 Task: Create List Brand Naming Strategy in Board Product Management Platforms and Tools to Workspace Health and Wellness Services. Create List Brand Naming Planning in Board Voice of Employee Feedback Analysis to Workspace Health and Wellness Services. Create List Brand Naming Evaluation in Board IT Change Management and Implementation to Workspace Health and Wellness Services
Action: Mouse moved to (52, 259)
Screenshot: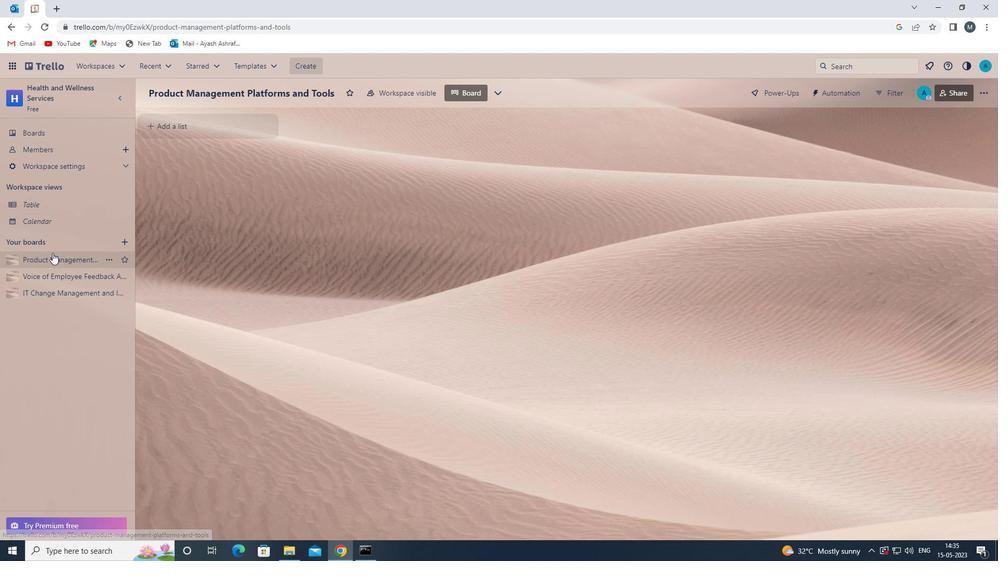 
Action: Mouse pressed left at (52, 259)
Screenshot: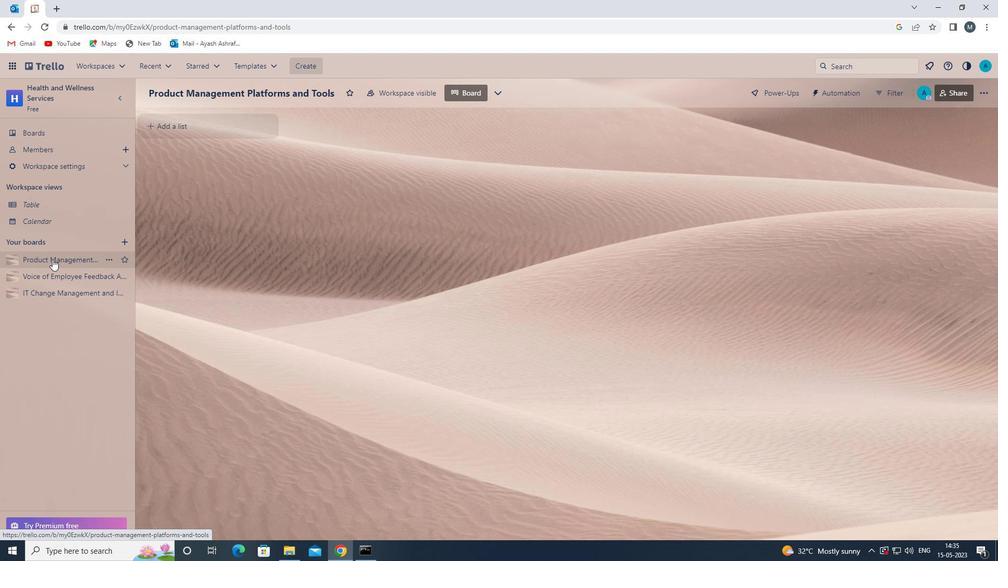 
Action: Mouse moved to (203, 126)
Screenshot: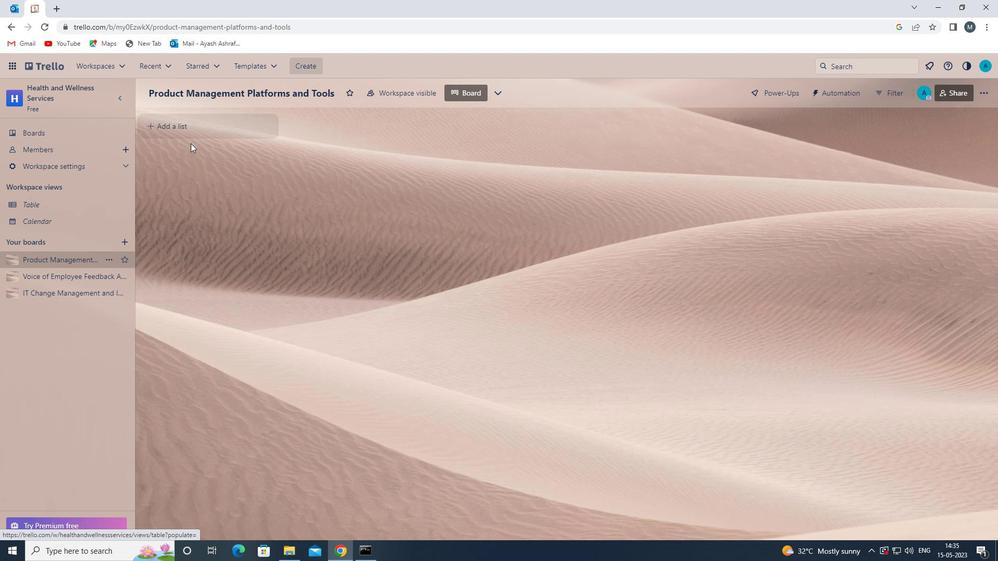 
Action: Mouse pressed left at (203, 126)
Screenshot: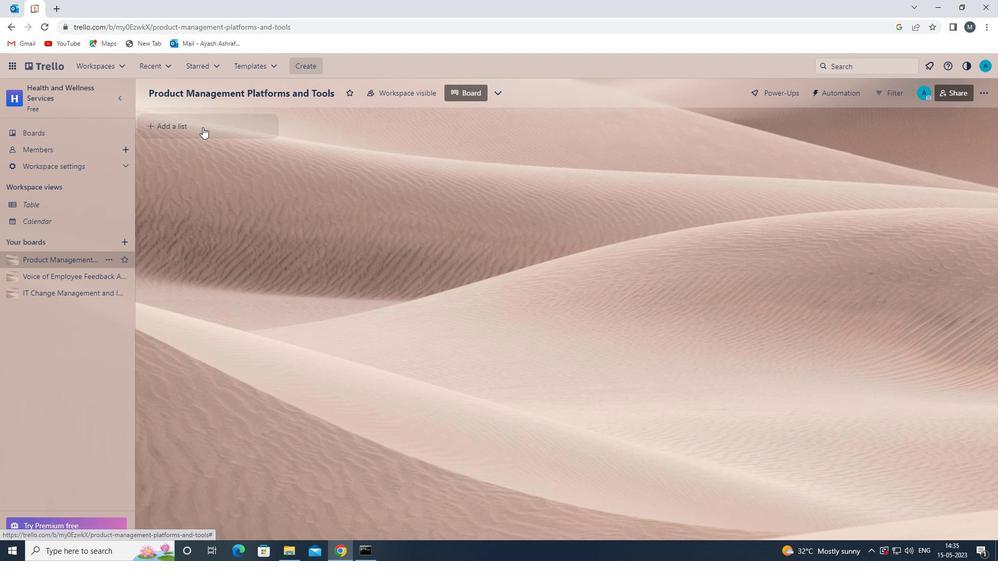 
Action: Mouse moved to (197, 127)
Screenshot: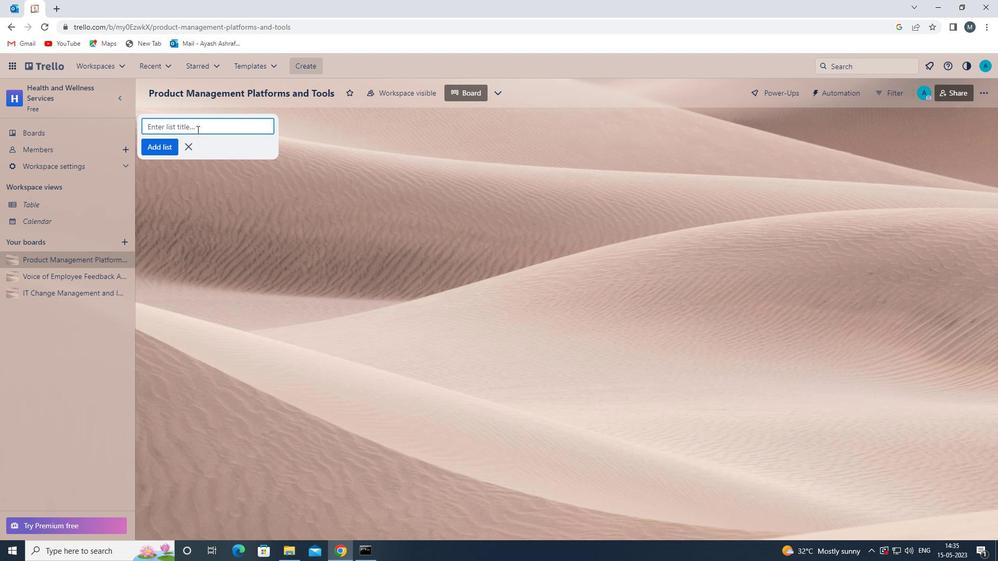 
Action: Mouse pressed left at (197, 127)
Screenshot: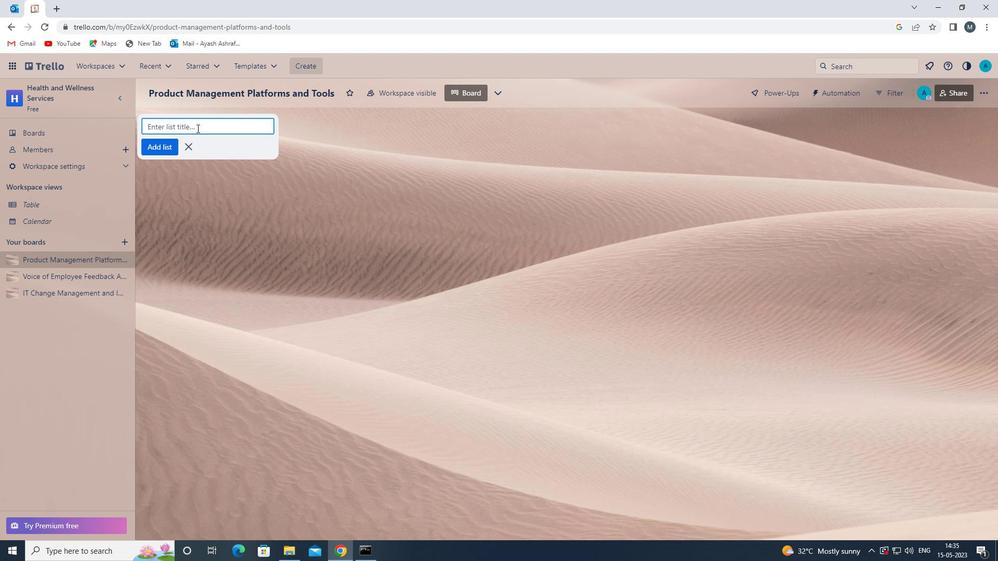 
Action: Mouse moved to (197, 127)
Screenshot: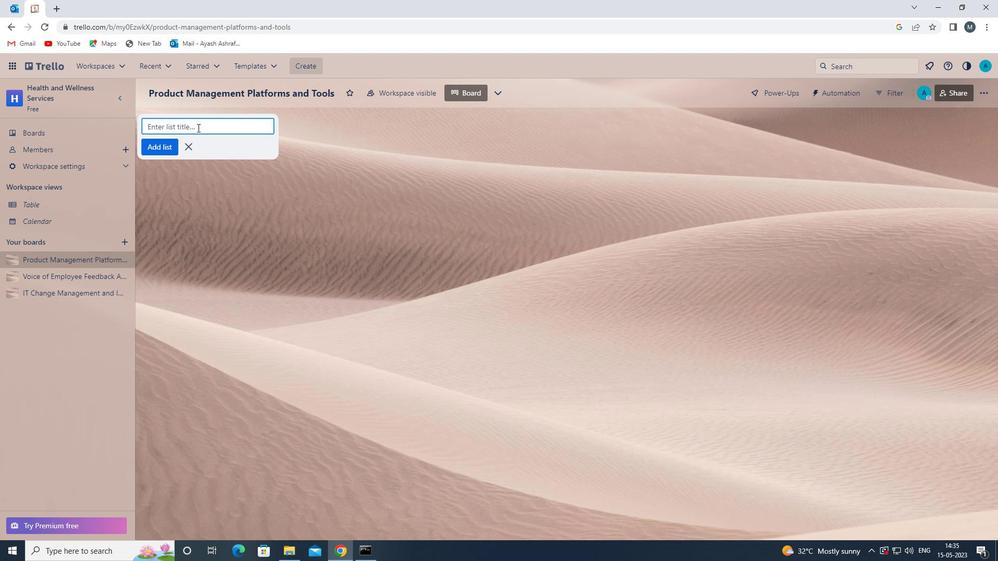 
Action: Key pressed <Key.shift>BRAND<Key.space><Key.shift><Key.shift><Key.shift><Key.shift><Key.shift>NMAIUNG<Key.space><Key.backspace><Key.backspace><Key.backspace><Key.backspace><Key.backspace><Key.backspace><Key.backspace>AMING<Key.space><Key.shift>STRATEGY<Key.space>
Screenshot: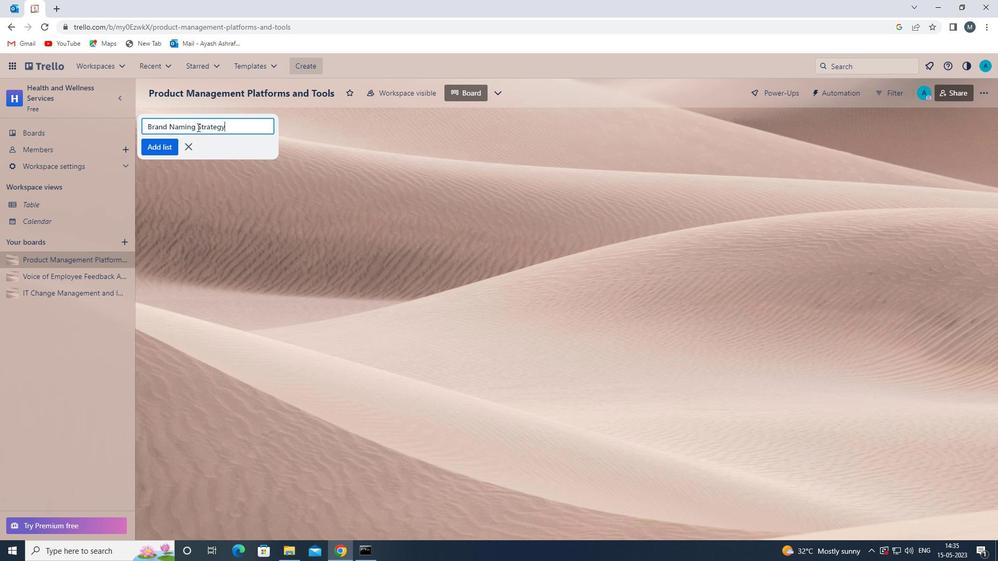 
Action: Mouse moved to (166, 147)
Screenshot: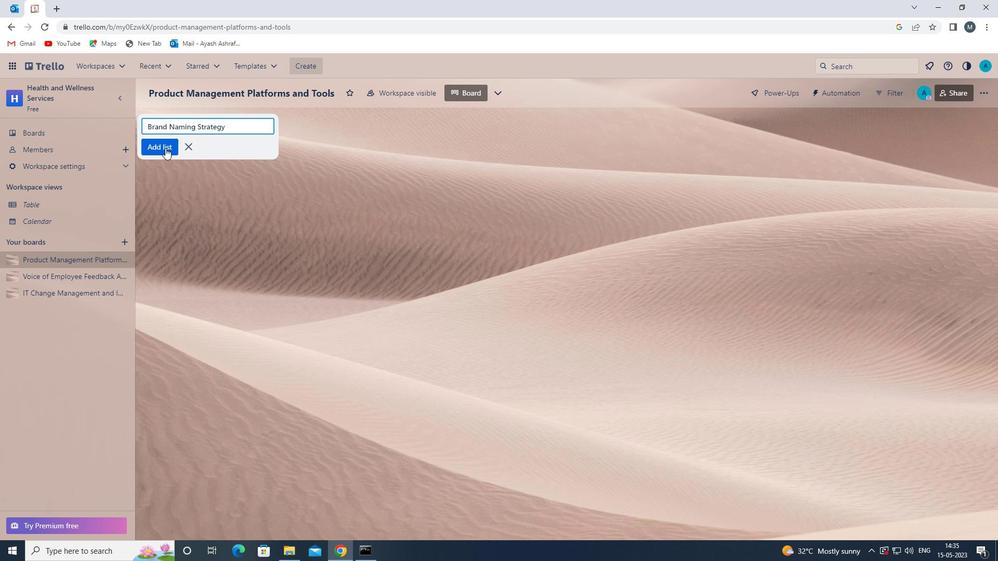 
Action: Mouse pressed left at (166, 147)
Screenshot: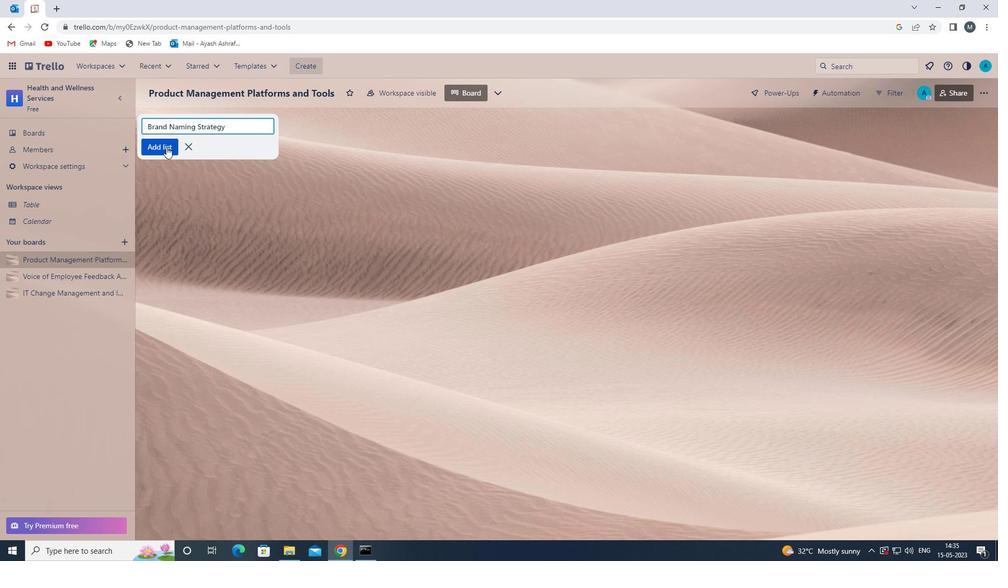 
Action: Mouse moved to (190, 233)
Screenshot: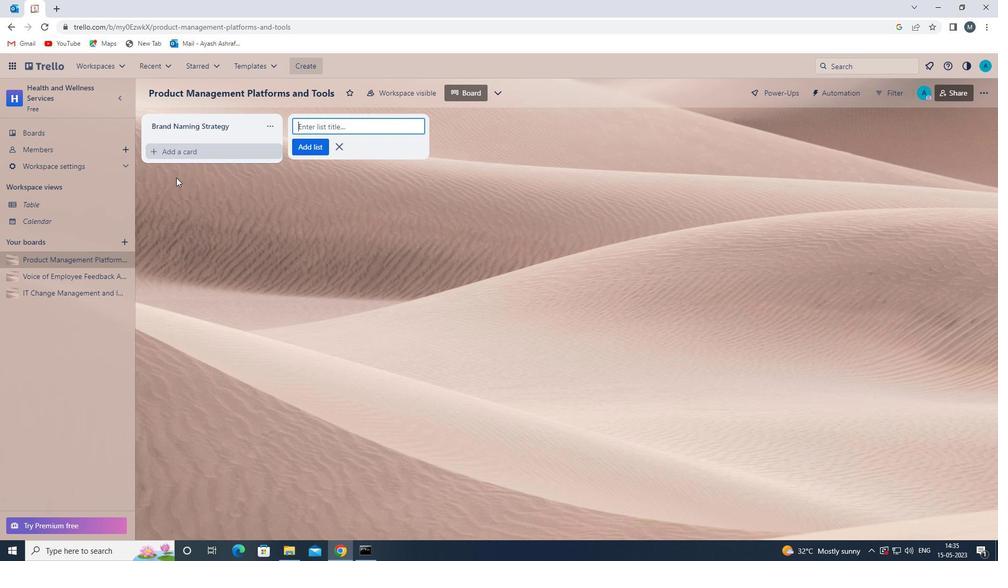 
Action: Mouse pressed left at (190, 233)
Screenshot: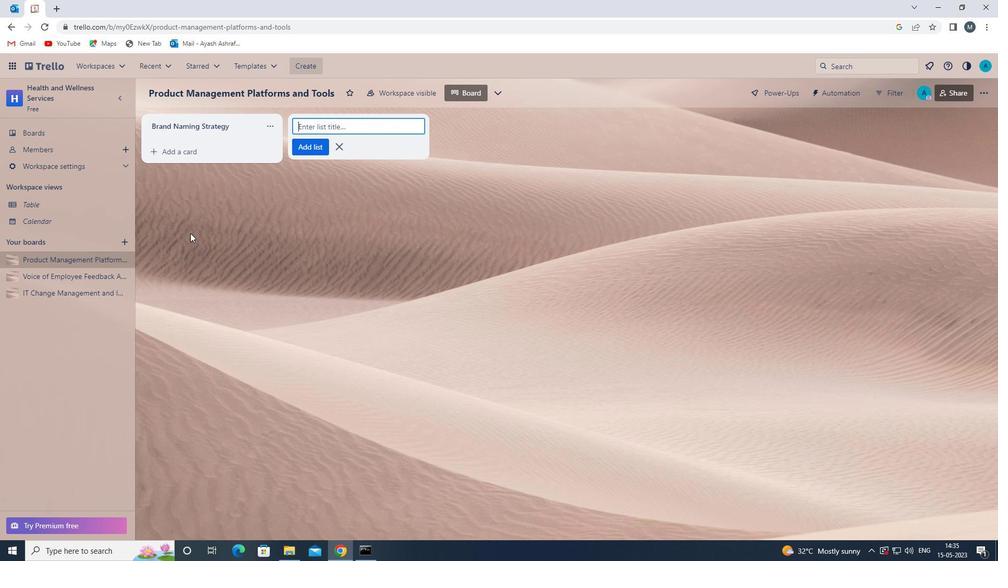 
Action: Mouse moved to (64, 279)
Screenshot: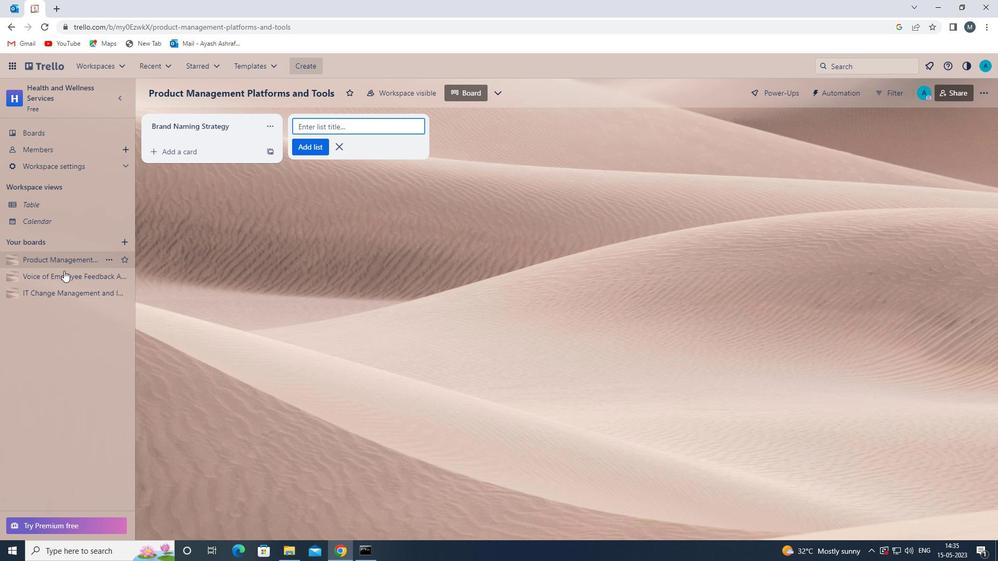 
Action: Mouse pressed left at (64, 279)
Screenshot: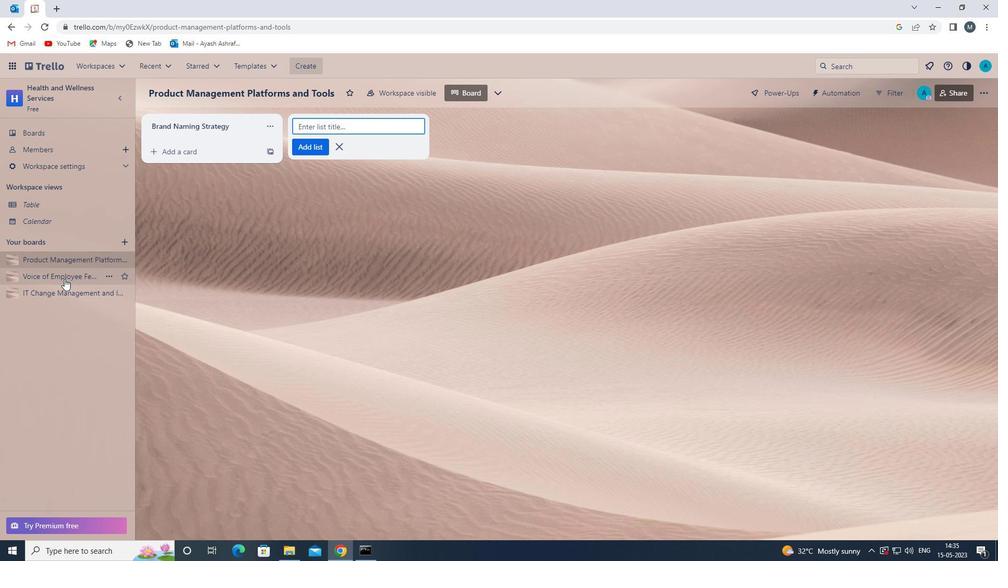 
Action: Mouse moved to (196, 130)
Screenshot: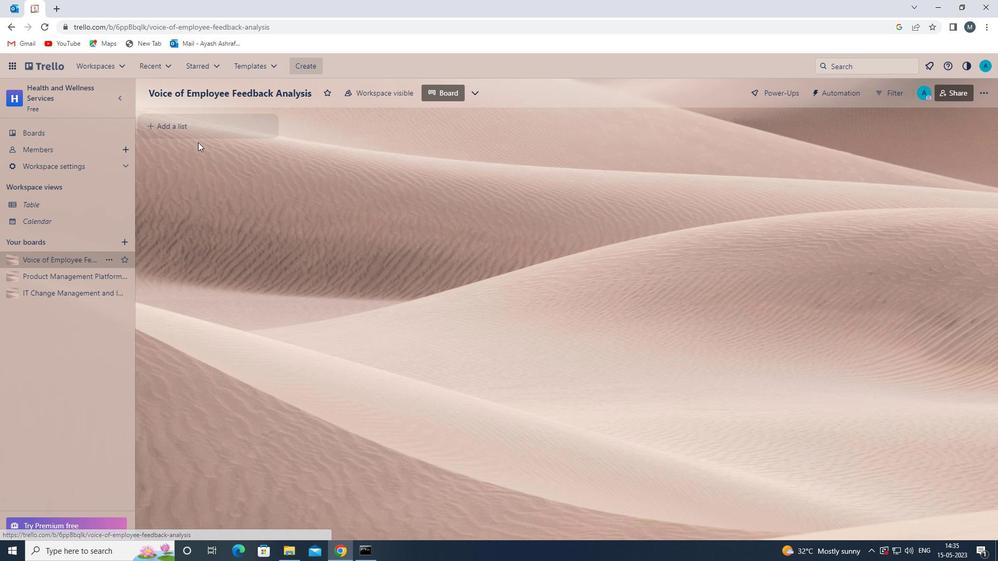 
Action: Mouse pressed left at (196, 130)
Screenshot: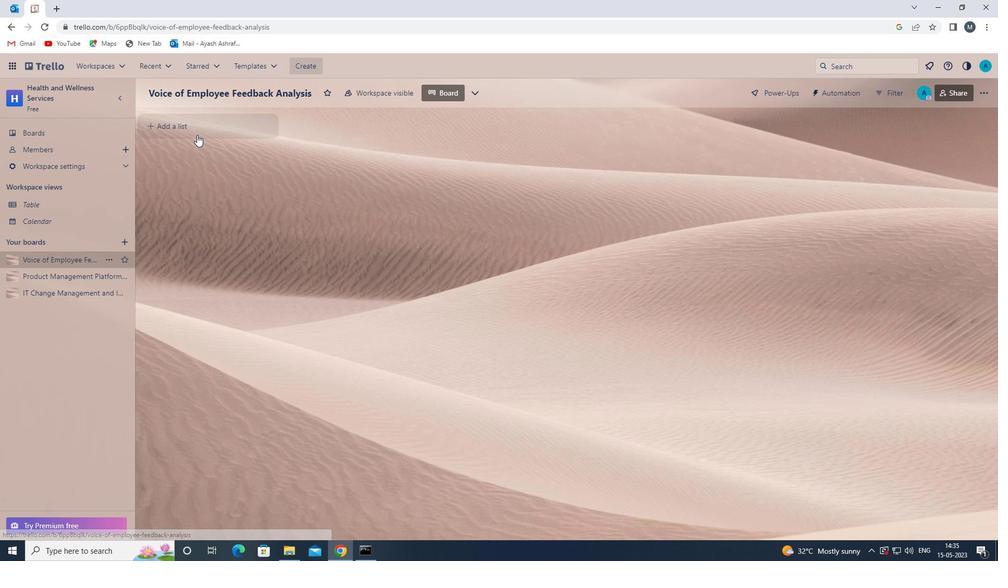 
Action: Mouse moved to (203, 124)
Screenshot: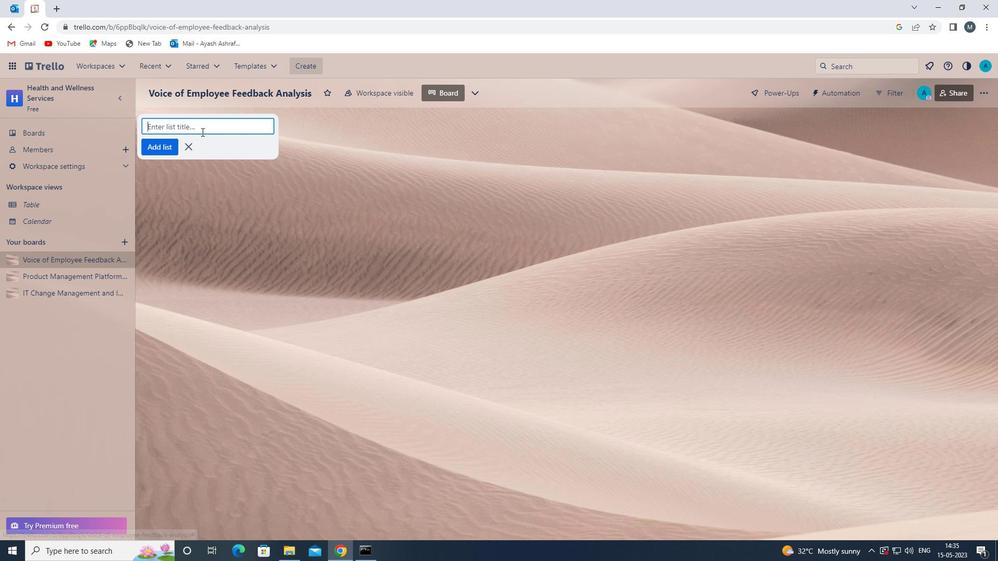
Action: Mouse pressed left at (203, 124)
Screenshot: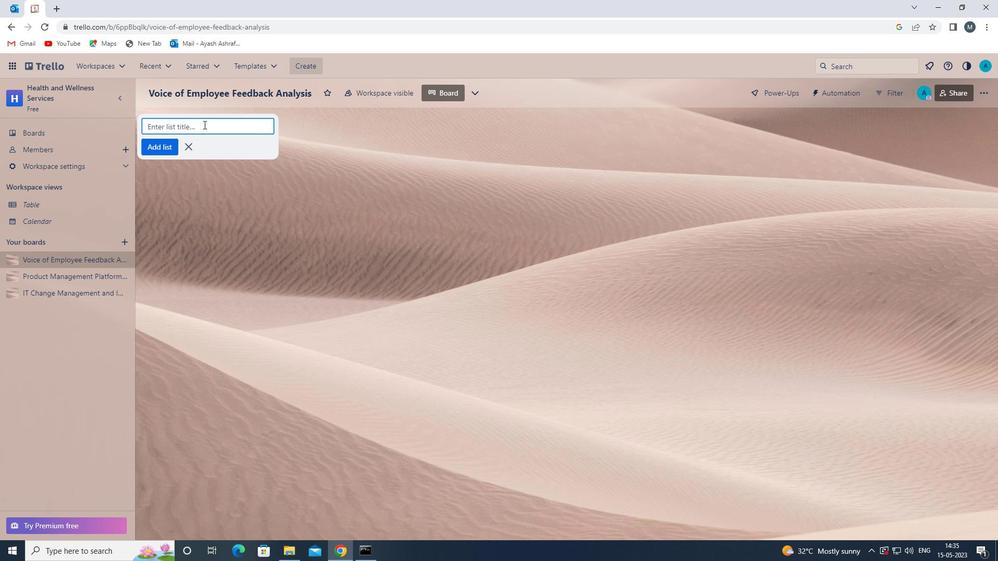 
Action: Key pressed <Key.shift>BRAND<Key.space><Key.shift>NAMING<Key.space><Key.shift>PLA
Screenshot: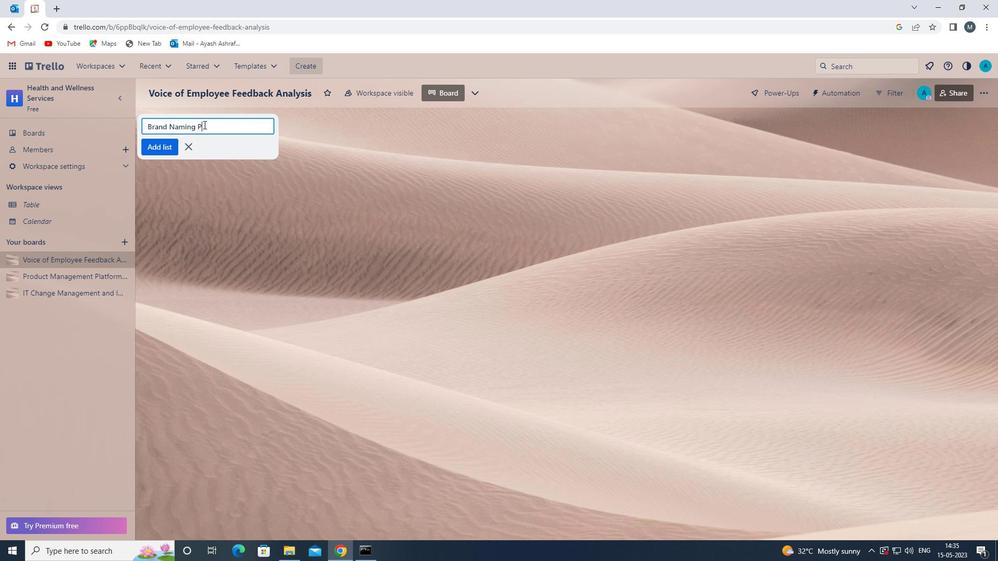 
Action: Mouse moved to (203, 124)
Screenshot: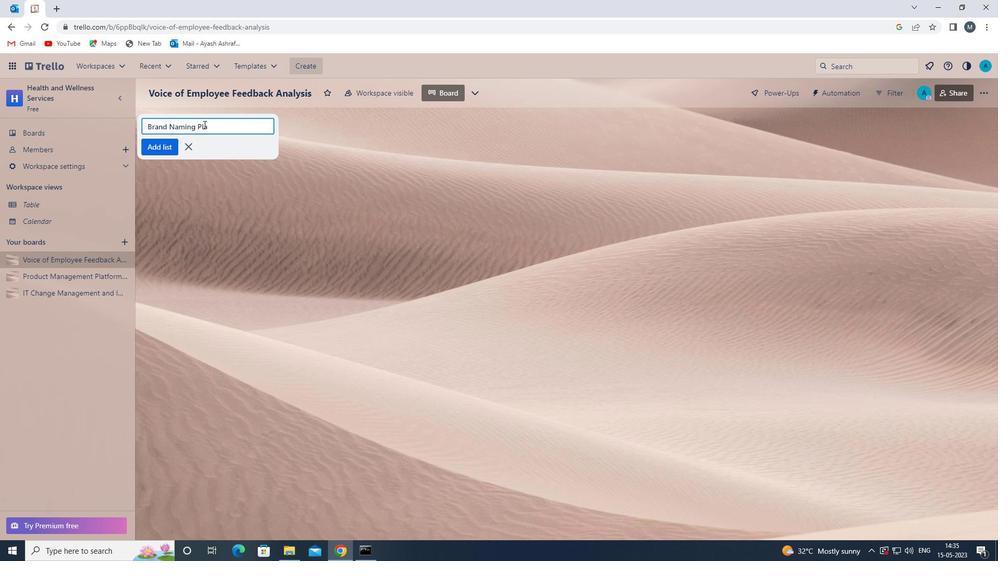 
Action: Key pressed NNING<Key.space>
Screenshot: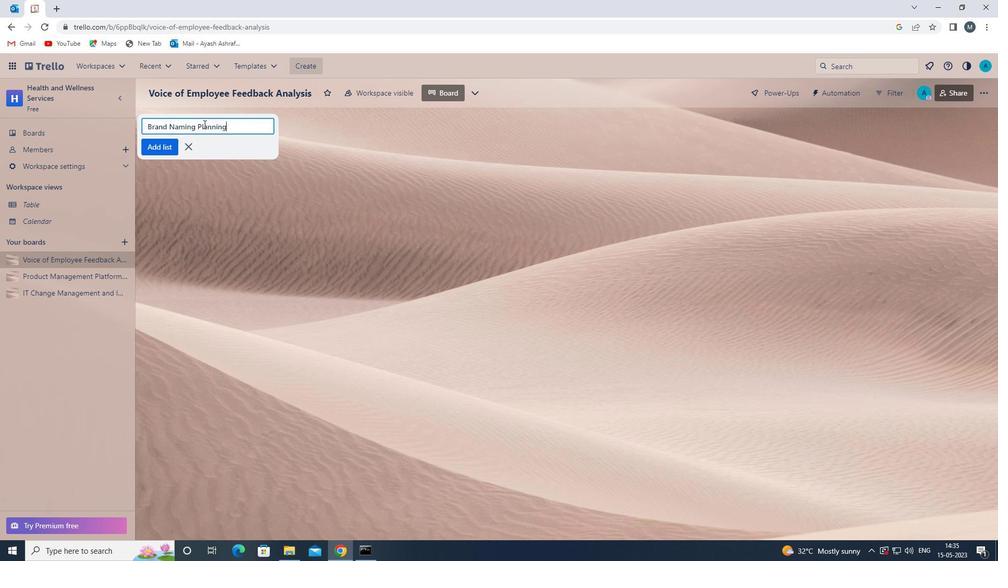 
Action: Mouse moved to (152, 149)
Screenshot: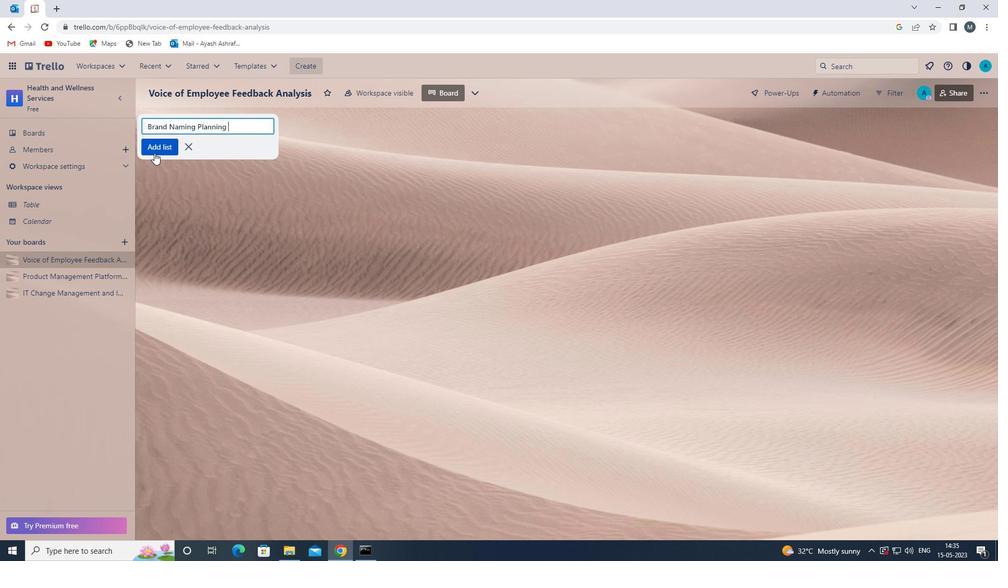 
Action: Mouse pressed left at (152, 149)
Screenshot: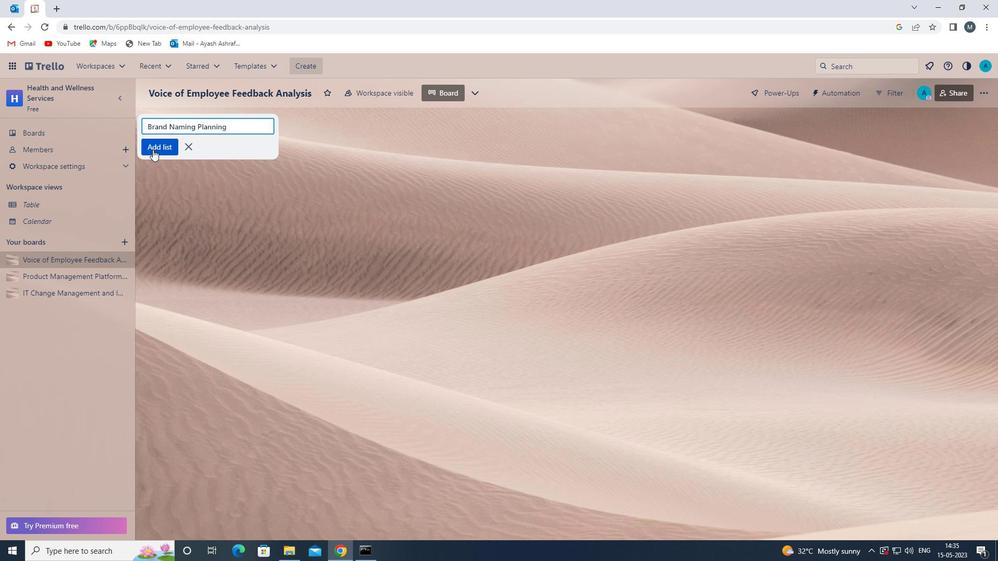 
Action: Mouse moved to (192, 229)
Screenshot: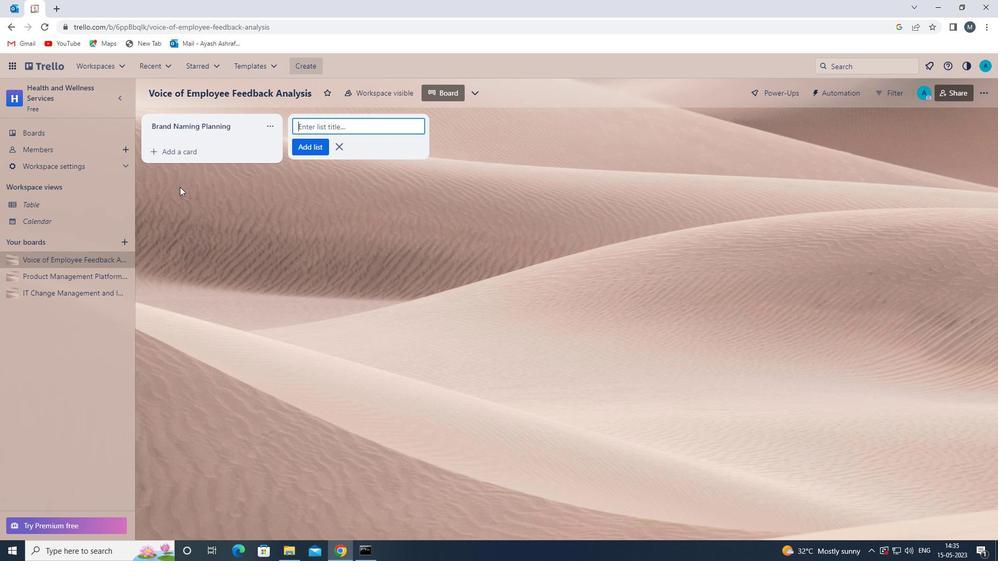 
Action: Mouse pressed left at (192, 229)
Screenshot: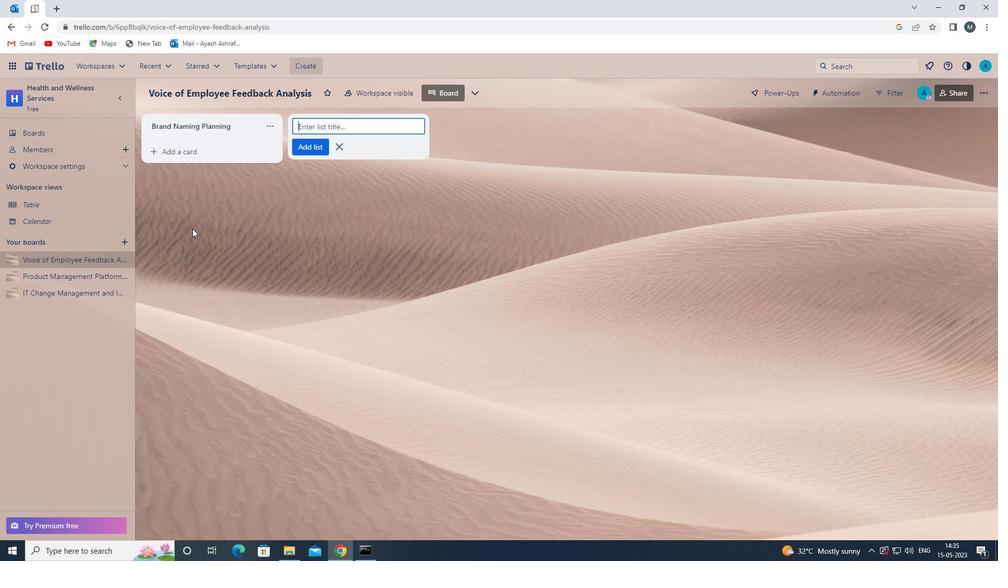 
Action: Mouse moved to (43, 293)
Screenshot: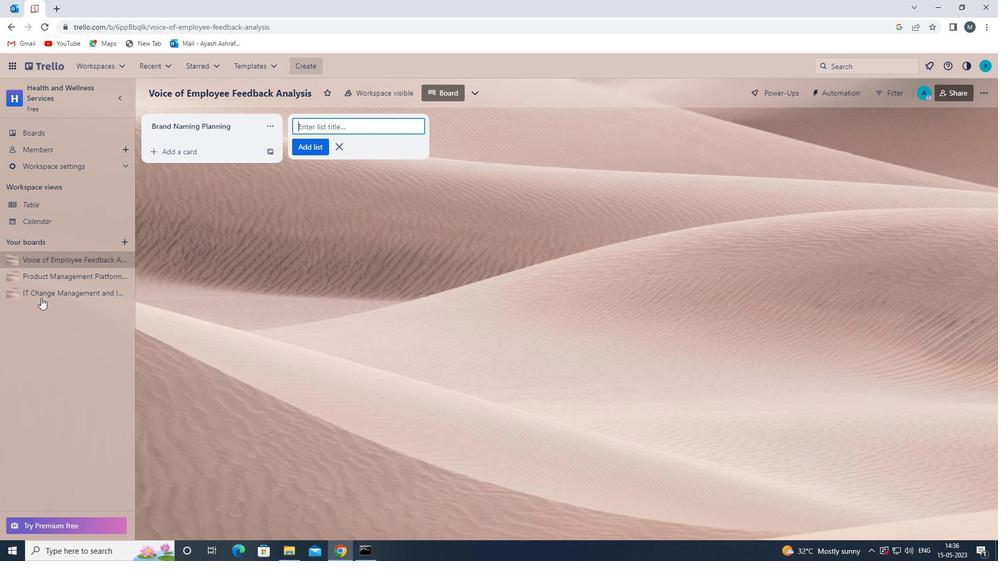 
Action: Mouse pressed left at (43, 293)
Screenshot: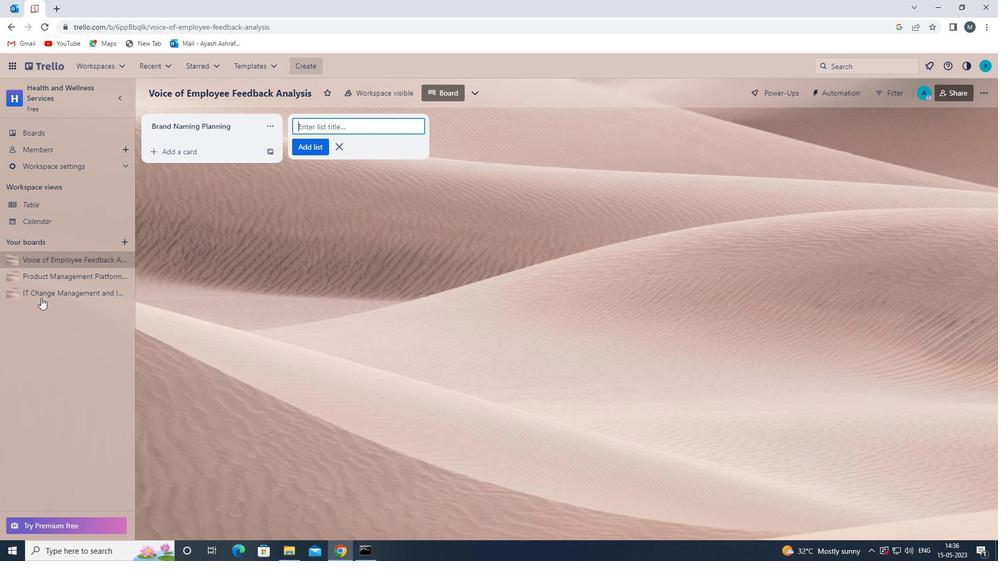 
Action: Mouse moved to (199, 131)
Screenshot: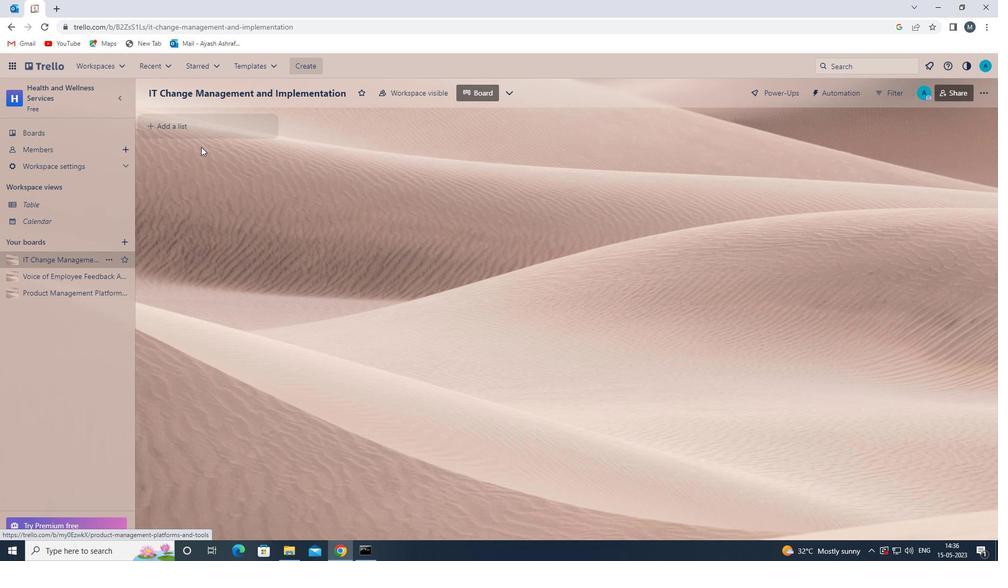 
Action: Mouse pressed left at (199, 131)
Screenshot: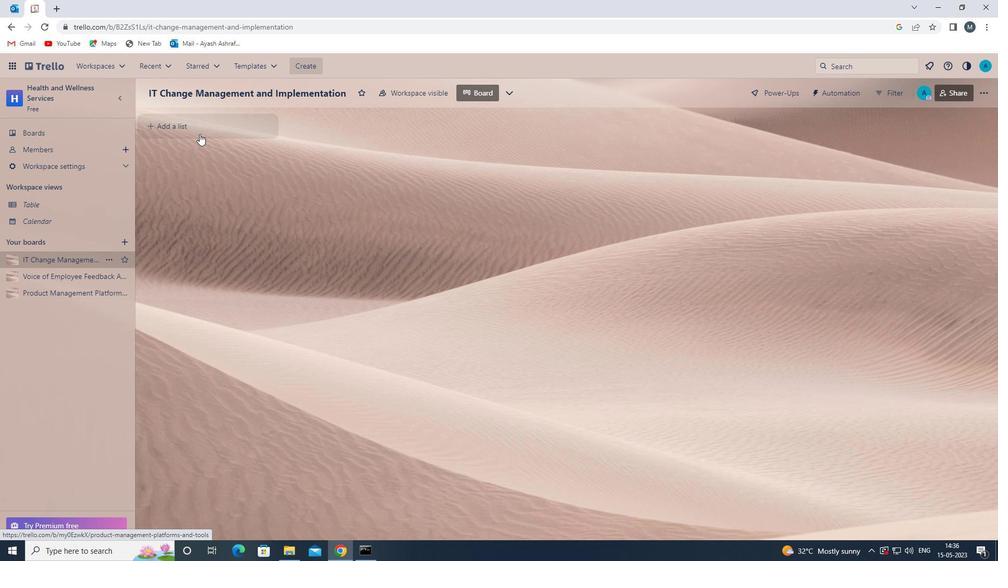 
Action: Mouse moved to (202, 126)
Screenshot: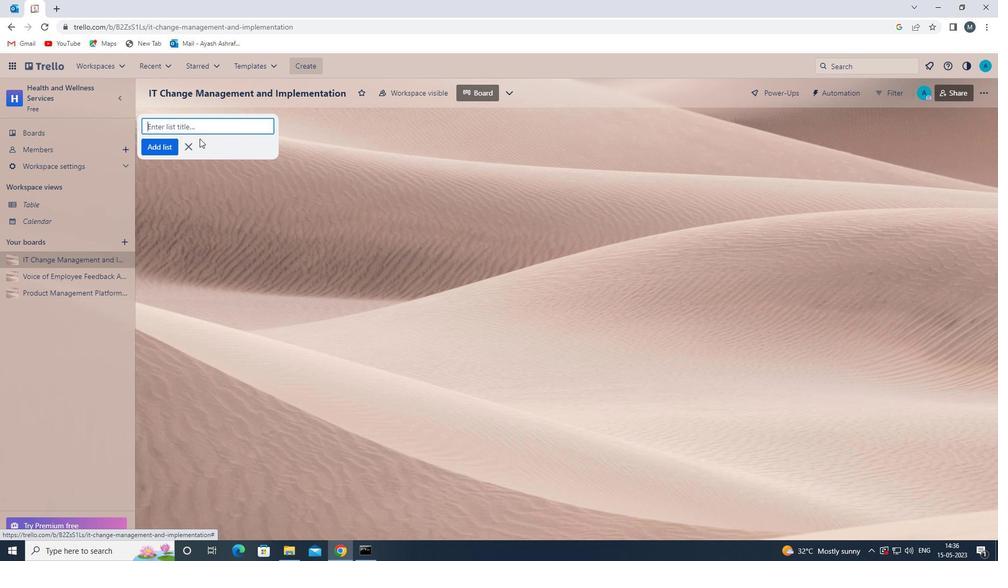
Action: Mouse pressed left at (202, 126)
Screenshot: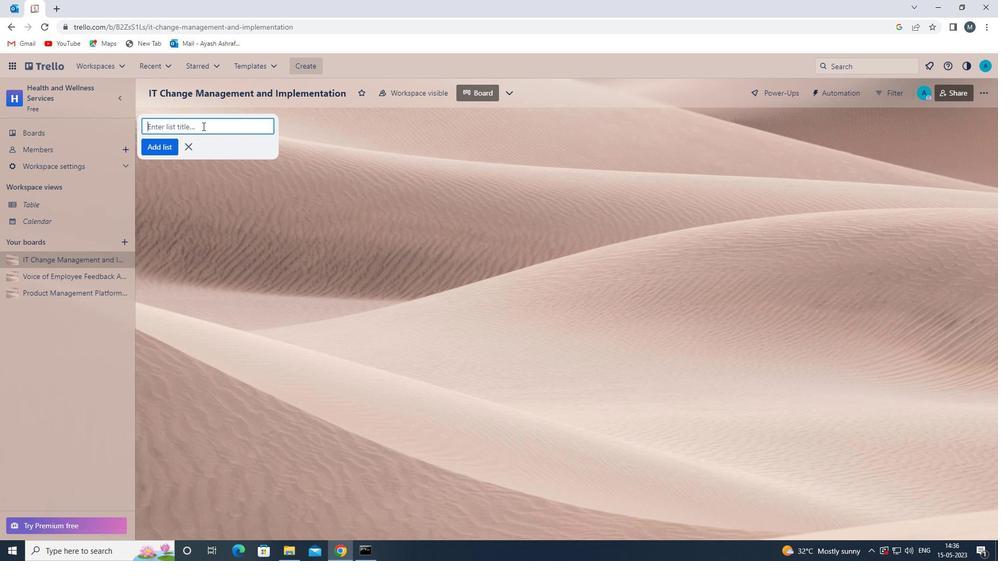 
Action: Mouse moved to (203, 126)
Screenshot: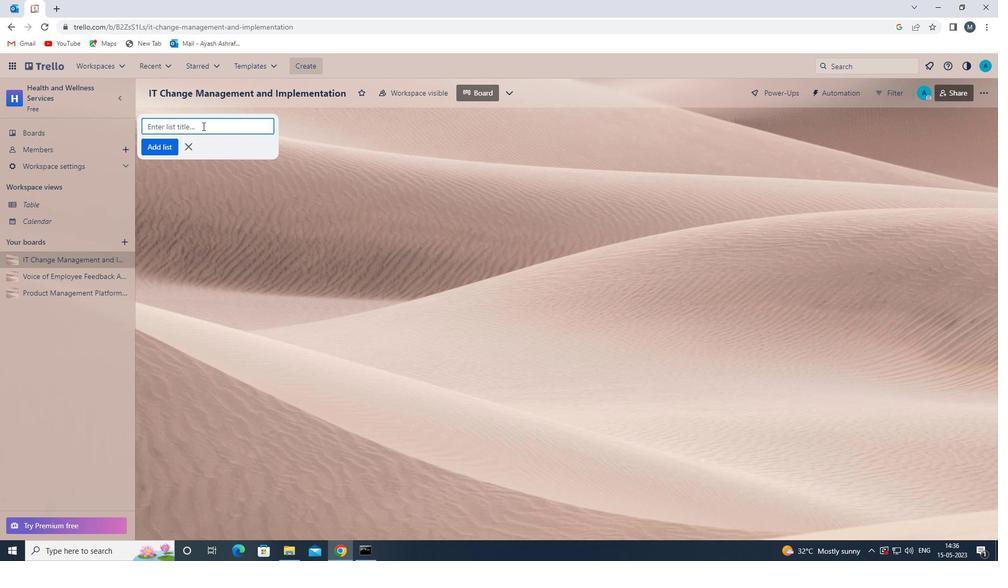 
Action: Key pressed <Key.shift>BRAND<Key.space><Key.shift>NAMING<Key.space><Key.shift><Key.shift><Key.shift>EVALUATION<Key.space>
Screenshot: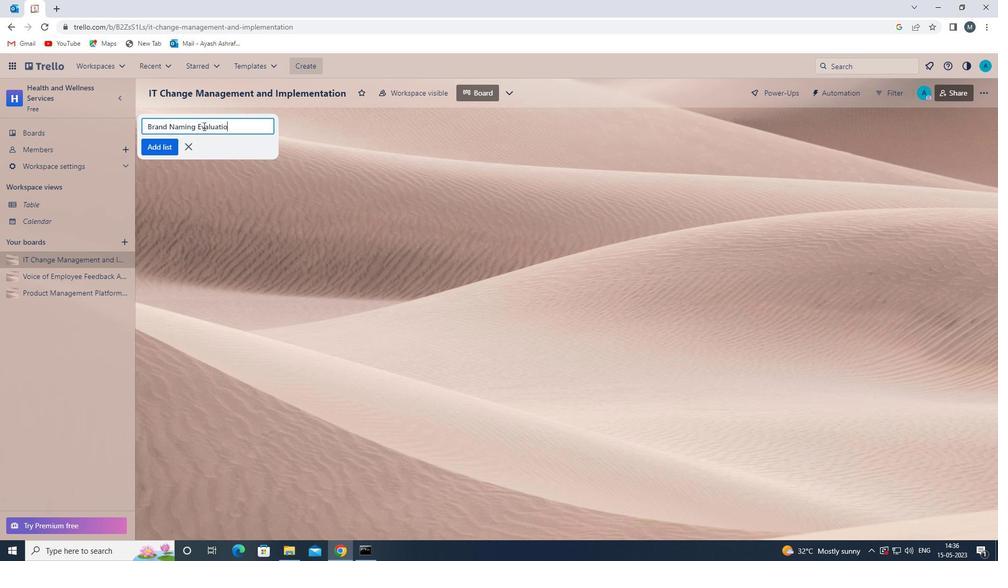 
Action: Mouse moved to (158, 145)
Screenshot: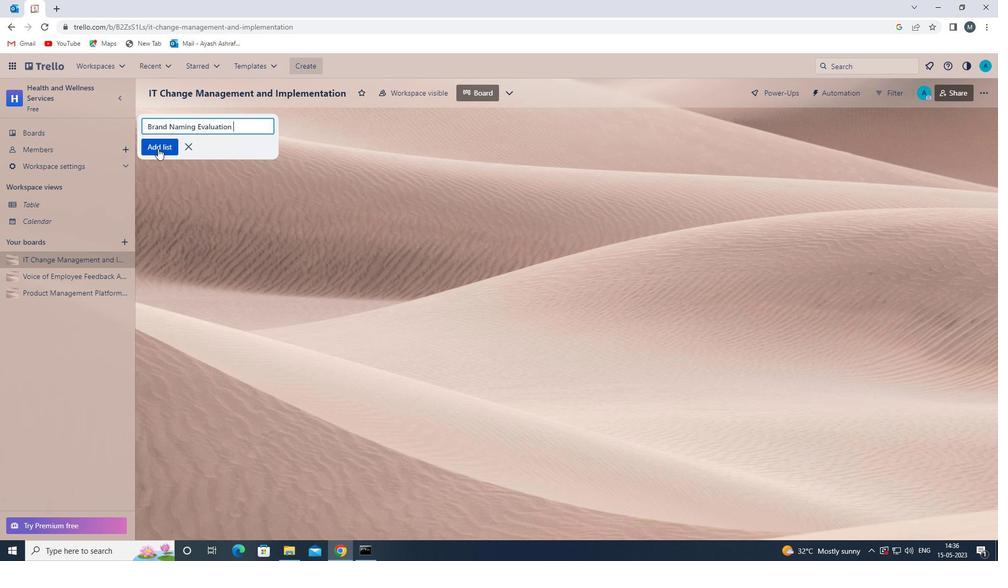 
Action: Mouse pressed left at (158, 145)
Screenshot: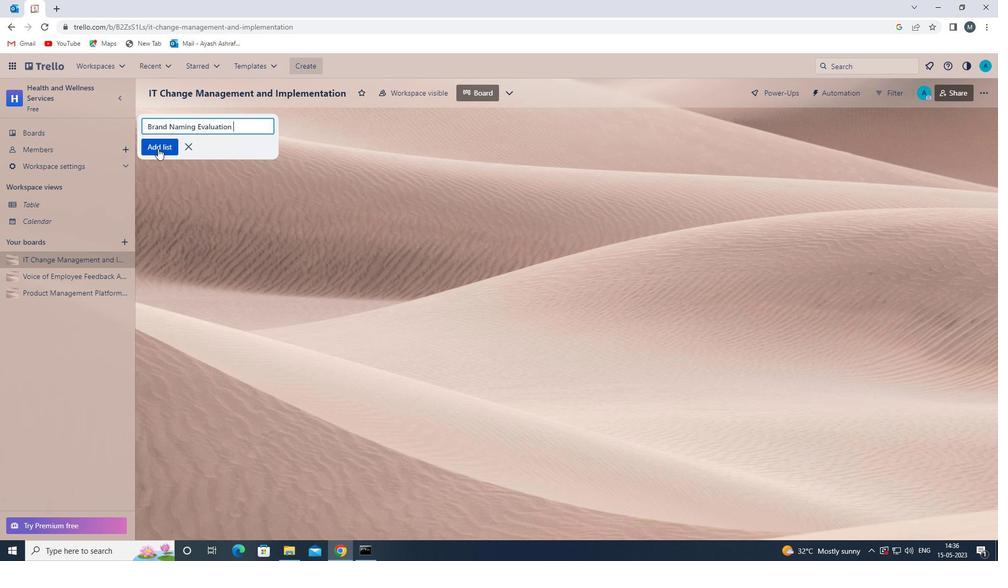 
Action: Mouse moved to (191, 255)
Screenshot: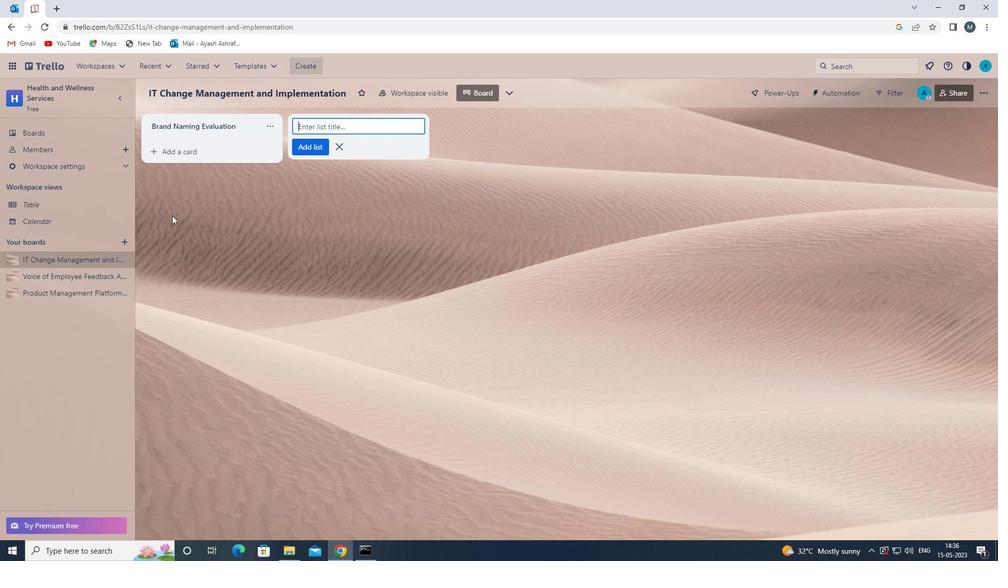 
Action: Mouse pressed left at (191, 255)
Screenshot: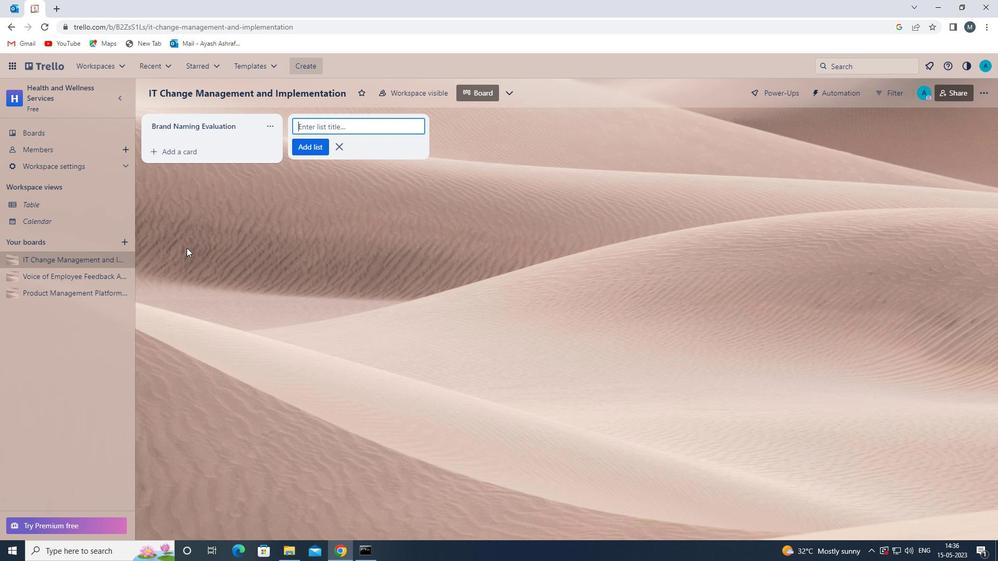
